 Task: Choose the region "US East" to run your codespace.
Action: Mouse moved to (18, 91)
Screenshot: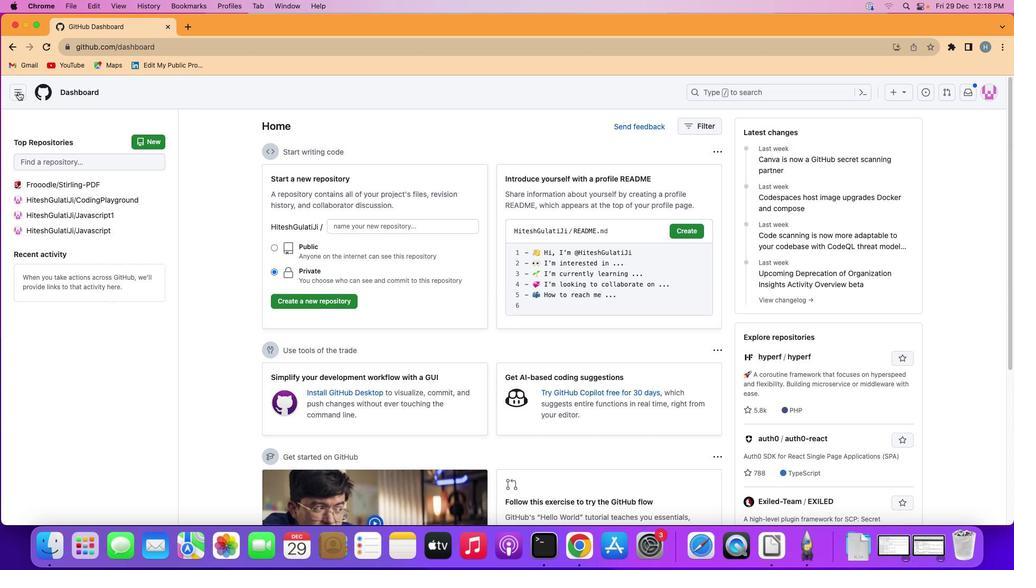 
Action: Mouse pressed left at (18, 91)
Screenshot: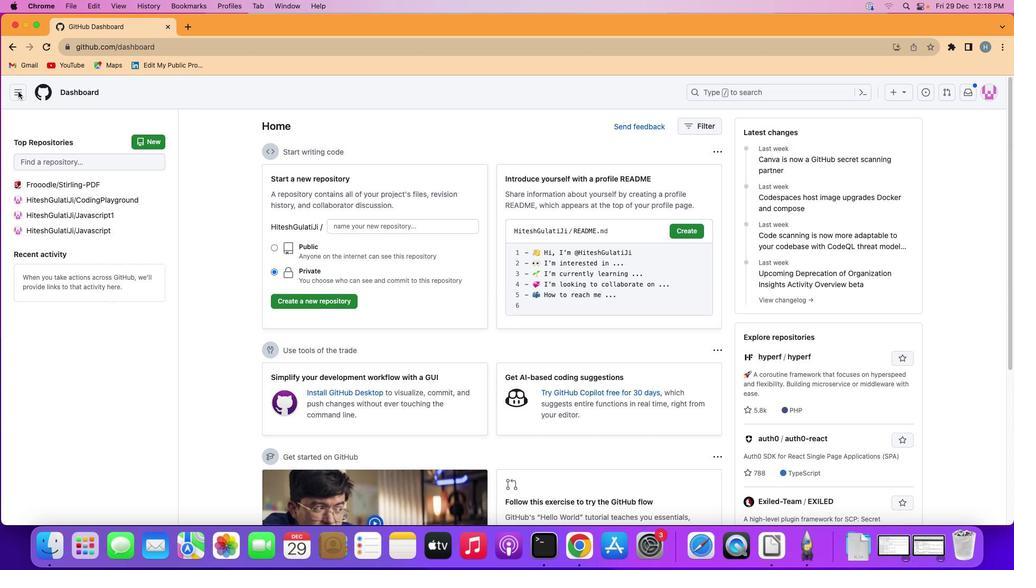 
Action: Mouse moved to (80, 199)
Screenshot: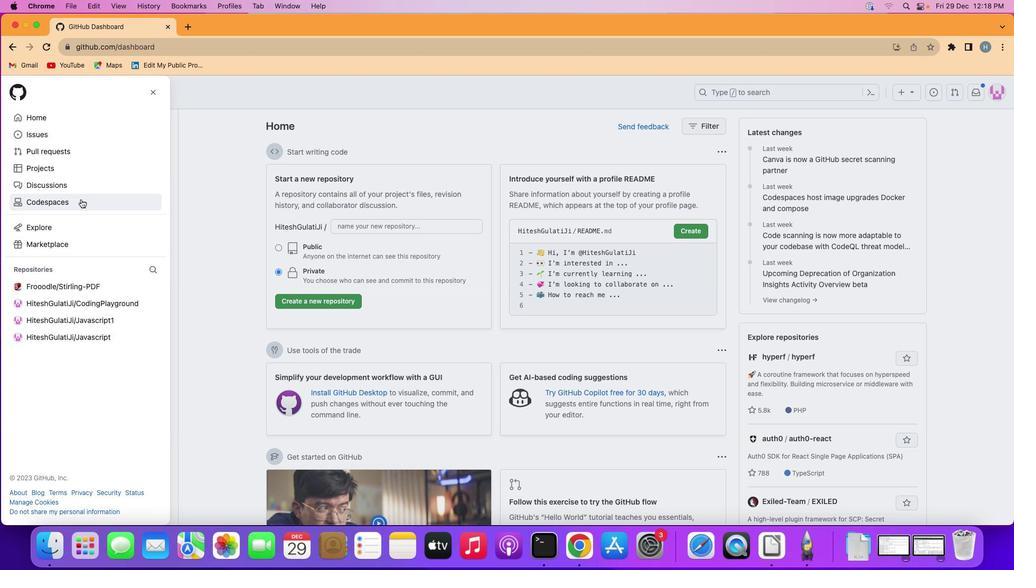
Action: Mouse pressed left at (80, 199)
Screenshot: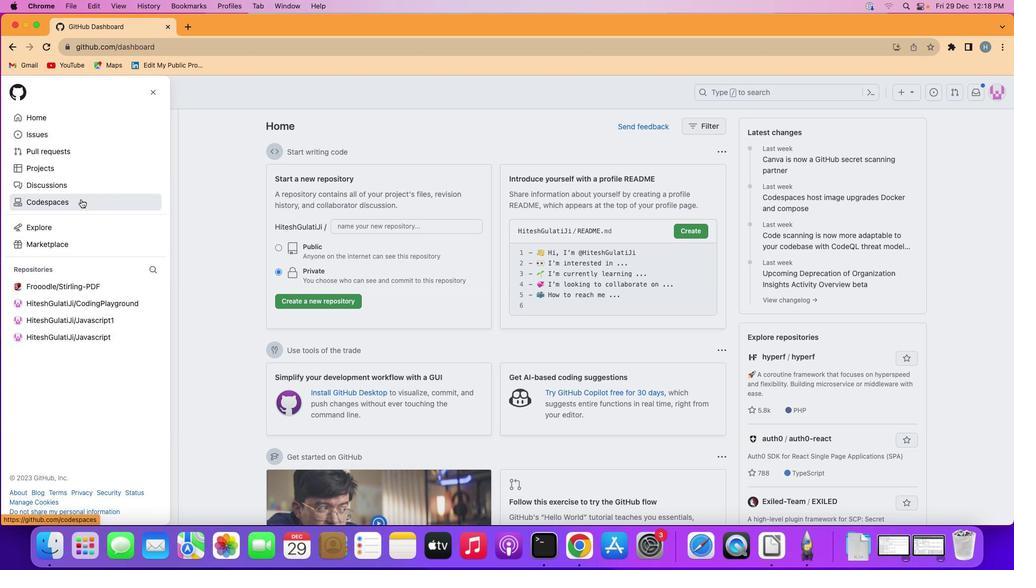 
Action: Mouse moved to (945, 149)
Screenshot: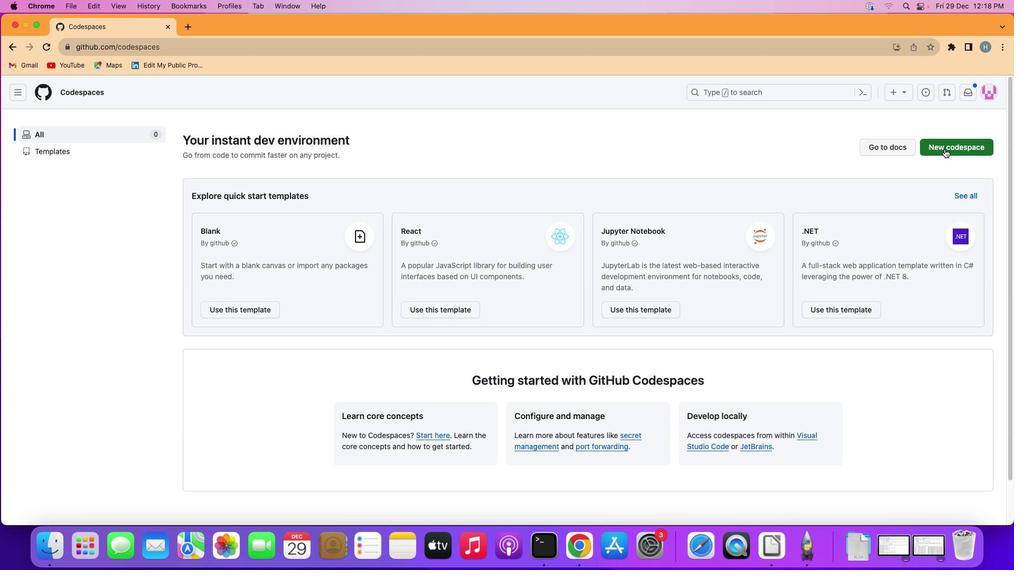 
Action: Mouse pressed left at (945, 149)
Screenshot: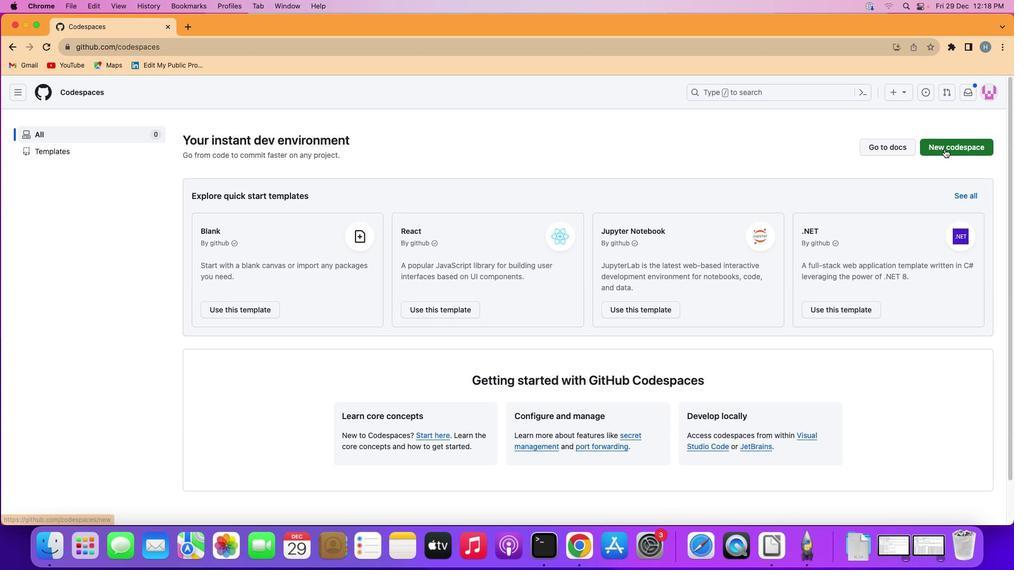 
Action: Mouse moved to (691, 254)
Screenshot: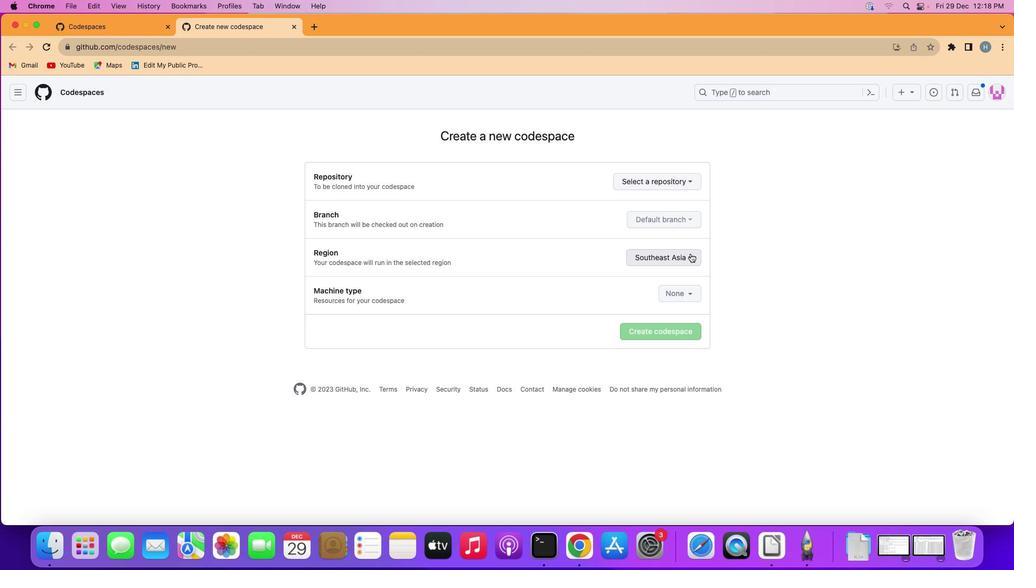 
Action: Mouse pressed left at (691, 254)
Screenshot: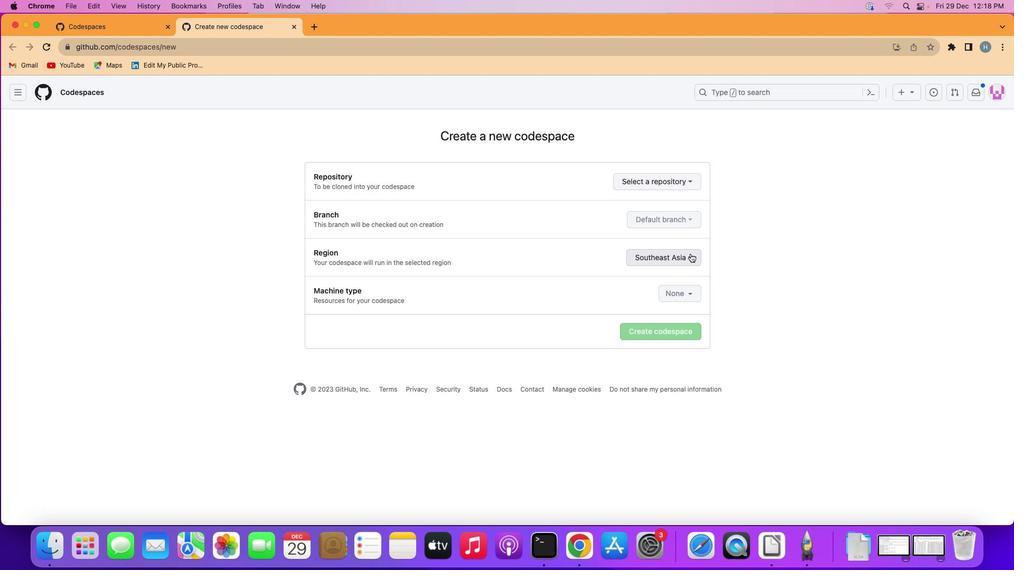 
Action: Mouse moved to (678, 276)
Screenshot: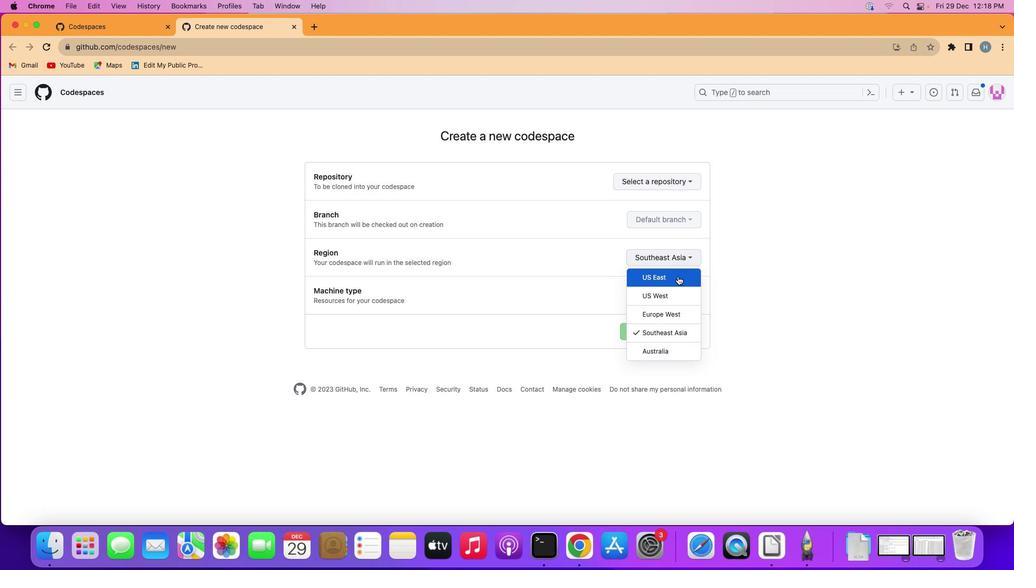 
Action: Mouse pressed left at (678, 276)
Screenshot: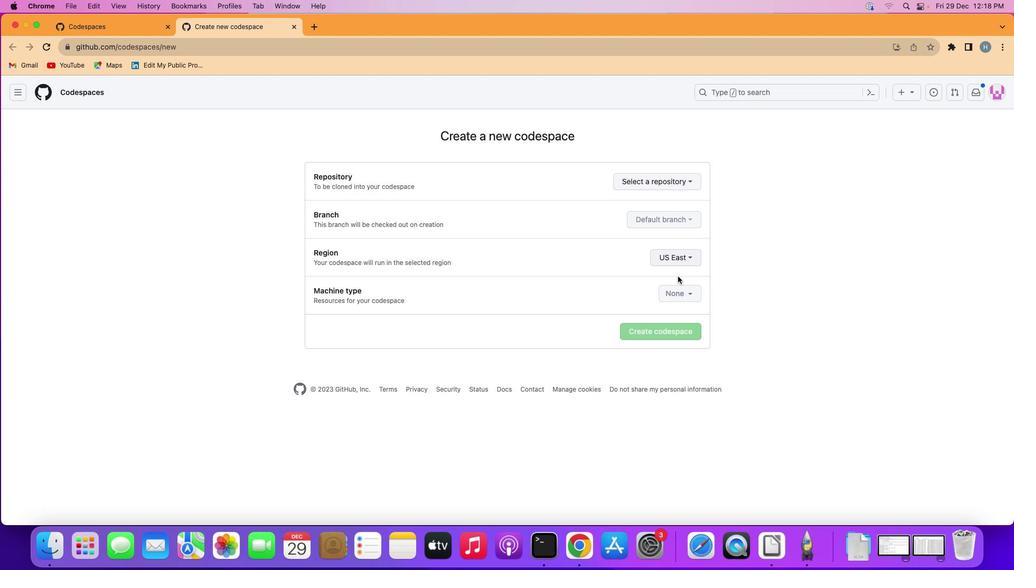 
Action: Mouse moved to (739, 255)
Screenshot: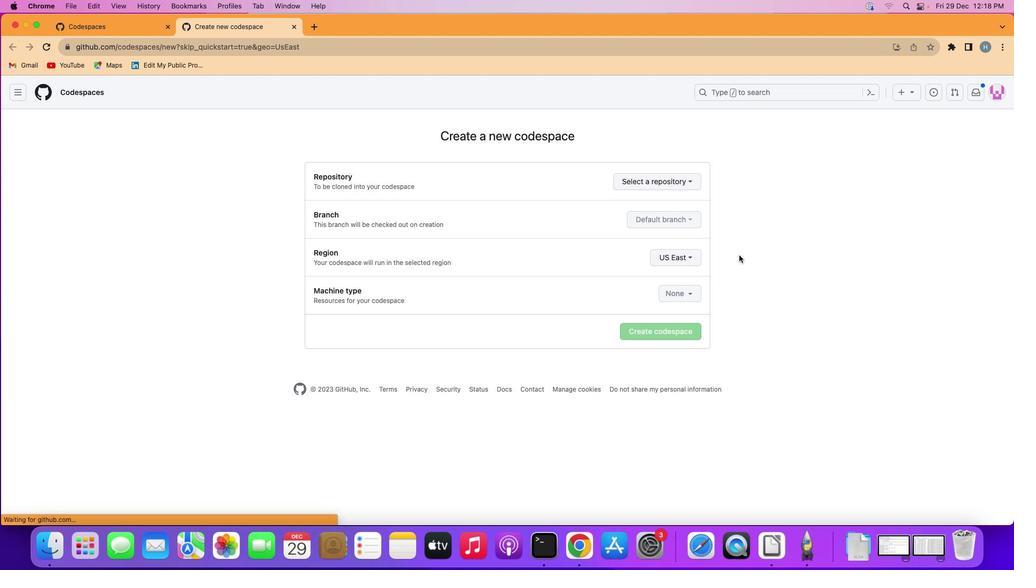 
